 Task: Set the subtitle format in the text subtitle parser to "ass".
Action: Mouse moved to (94, 11)
Screenshot: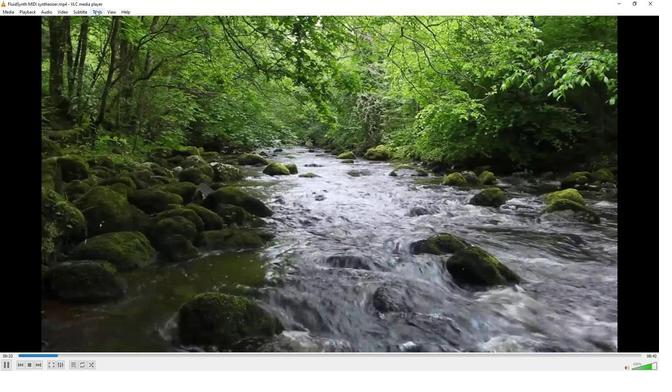 
Action: Mouse pressed left at (94, 11)
Screenshot: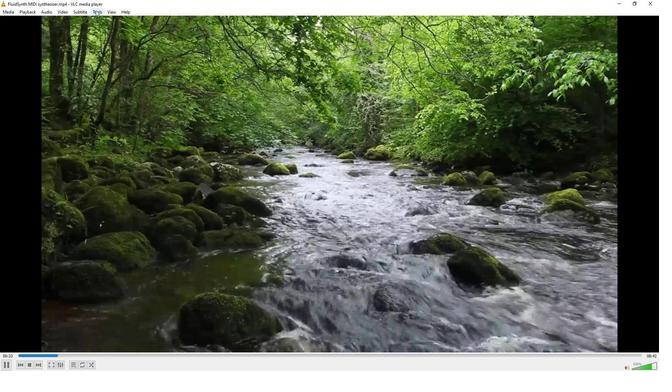 
Action: Mouse moved to (115, 93)
Screenshot: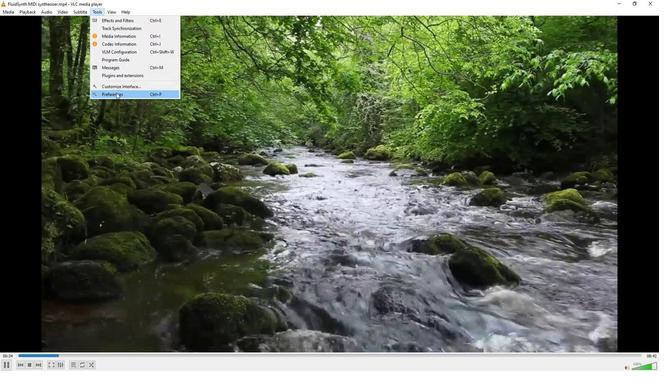 
Action: Mouse pressed left at (115, 93)
Screenshot: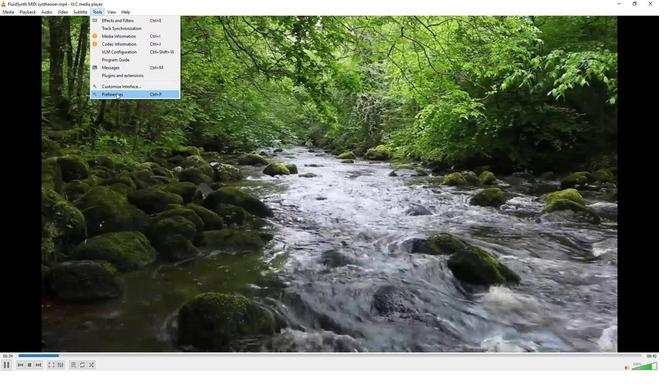 
Action: Mouse moved to (182, 284)
Screenshot: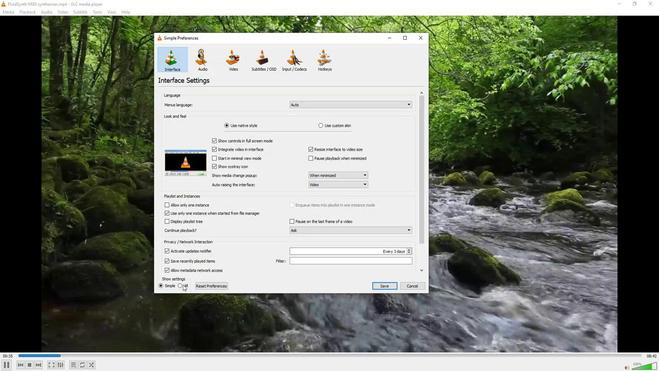 
Action: Mouse pressed left at (182, 284)
Screenshot: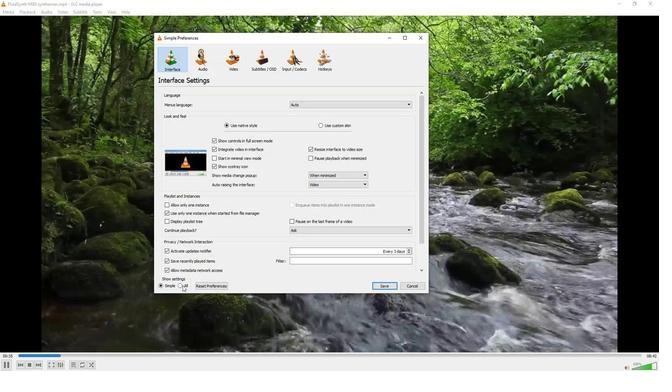 
Action: Mouse moved to (169, 188)
Screenshot: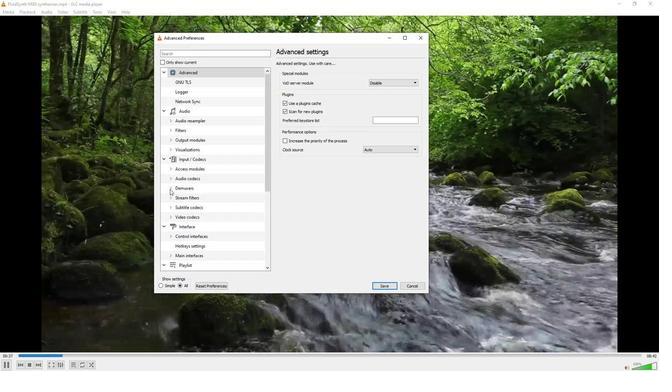 
Action: Mouse pressed left at (169, 188)
Screenshot: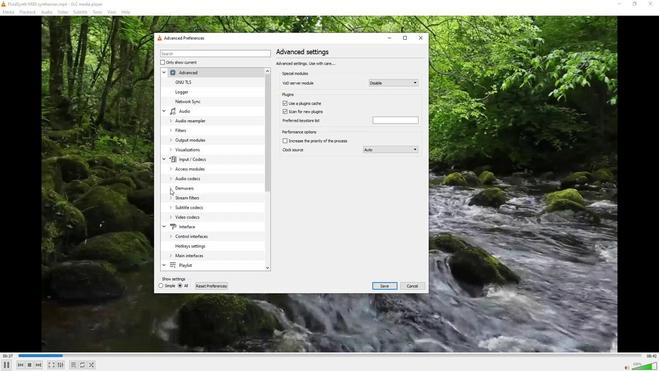 
Action: Mouse moved to (190, 220)
Screenshot: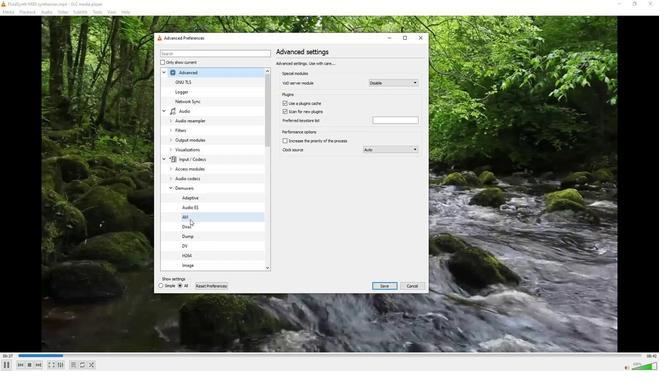 
Action: Mouse scrolled (190, 219) with delta (0, 0)
Screenshot: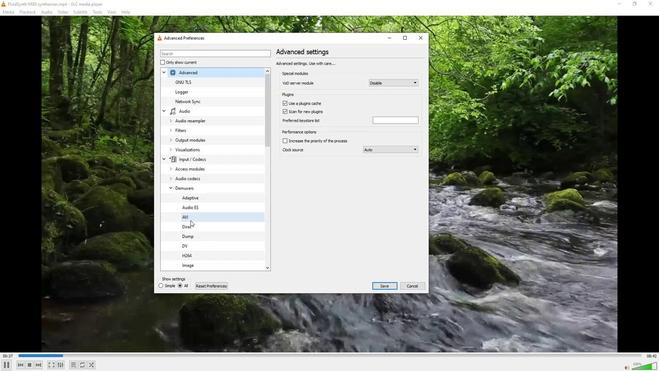 
Action: Mouse scrolled (190, 219) with delta (0, 0)
Screenshot: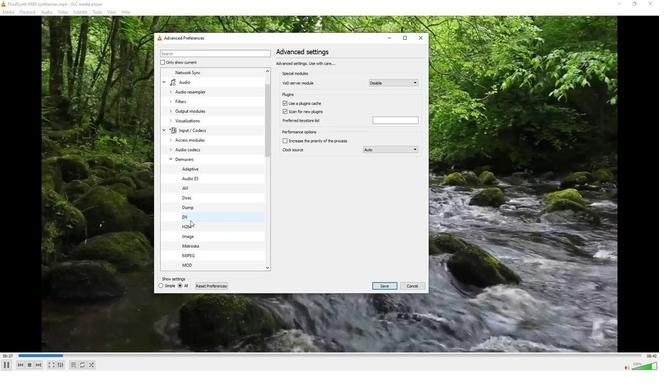 
Action: Mouse scrolled (190, 219) with delta (0, 0)
Screenshot: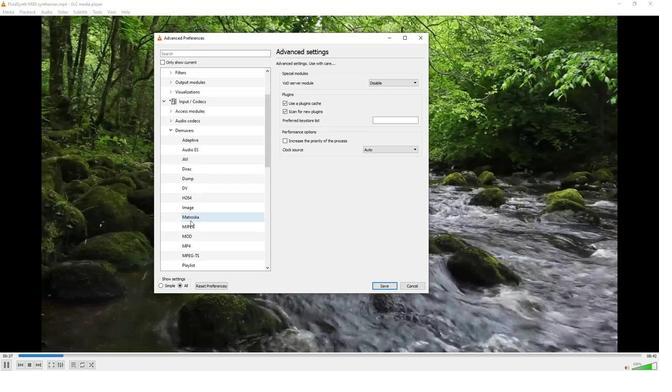
Action: Mouse scrolled (190, 219) with delta (0, 0)
Screenshot: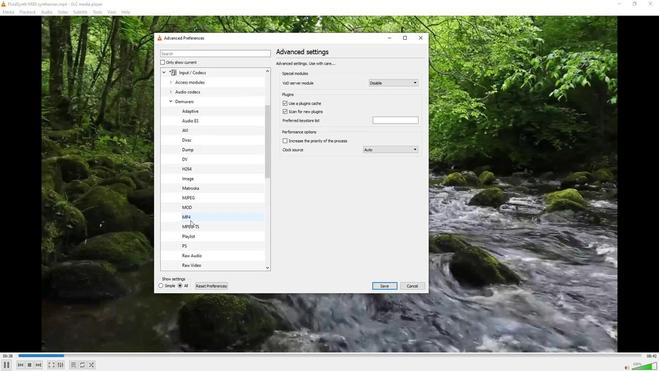 
Action: Mouse moved to (197, 267)
Screenshot: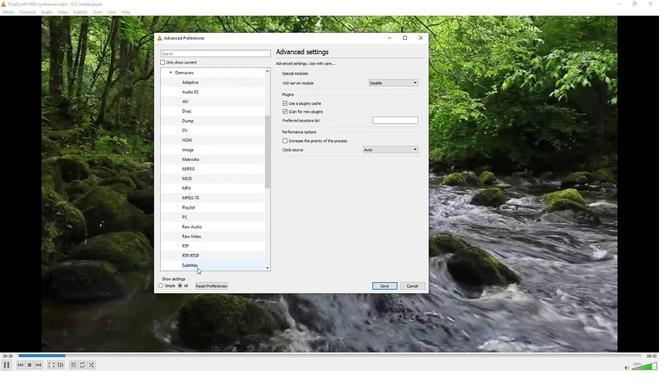 
Action: Mouse pressed left at (197, 267)
Screenshot: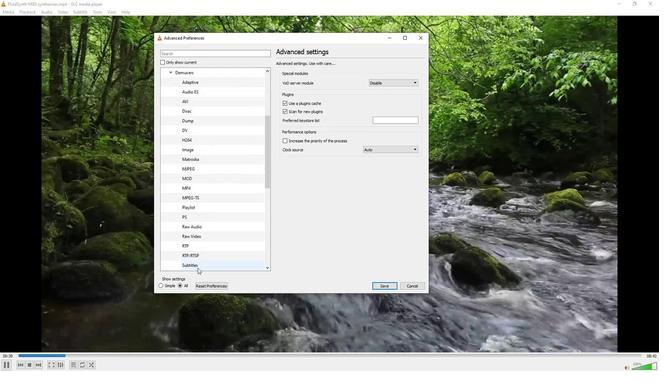 
Action: Mouse moved to (413, 93)
Screenshot: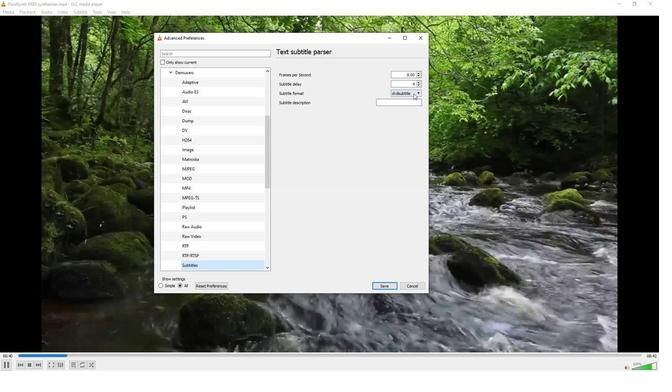 
Action: Mouse pressed left at (413, 93)
Screenshot: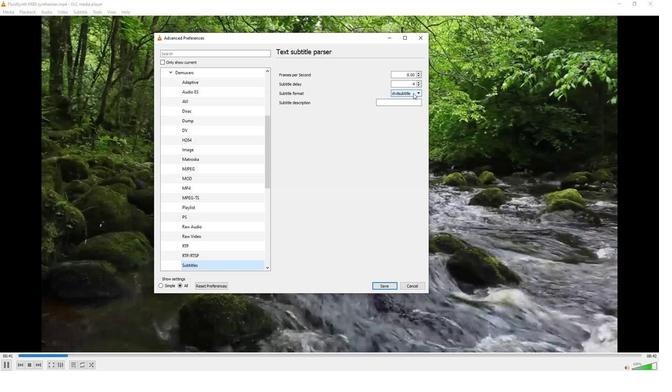 
Action: Mouse moved to (405, 125)
Screenshot: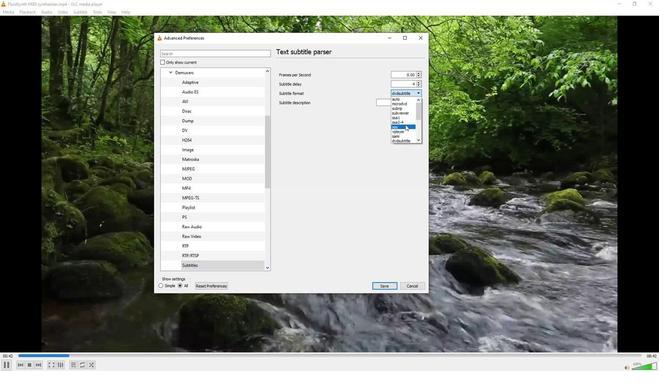 
Action: Mouse pressed left at (405, 125)
Screenshot: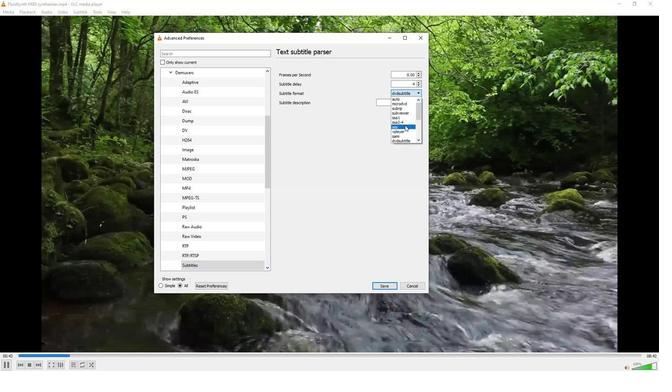 
Action: Mouse moved to (380, 131)
Screenshot: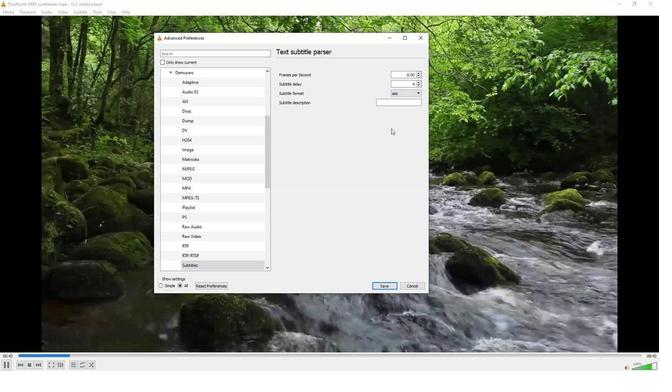 
